 Task: Find all emails from 'Shubham Jain' with attachments in your Outlook inbox.
Action: Mouse moved to (298, 10)
Screenshot: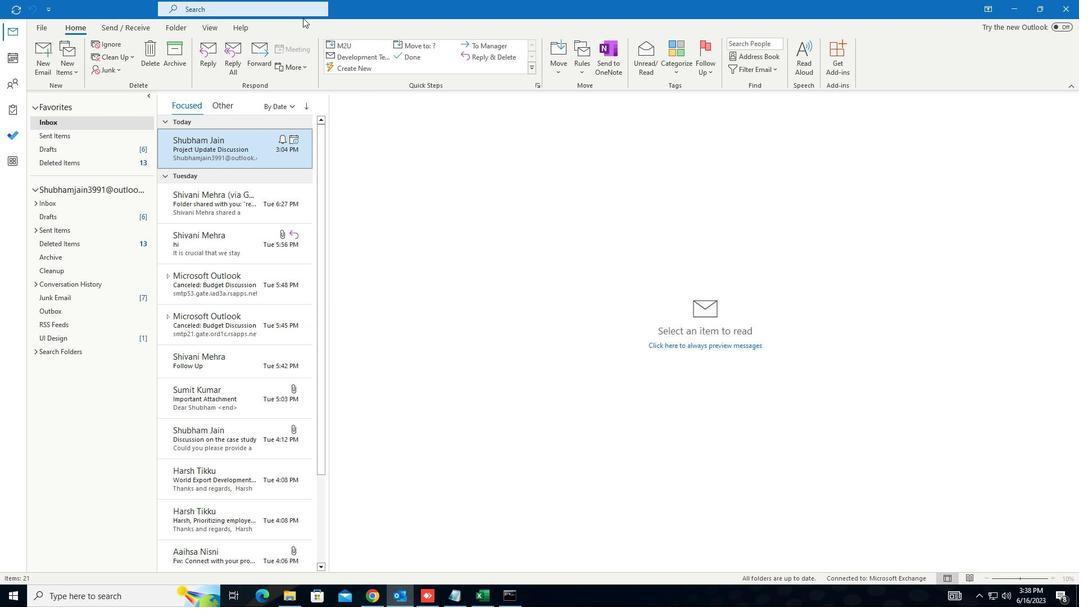 
Action: Mouse pressed left at (298, 10)
Screenshot: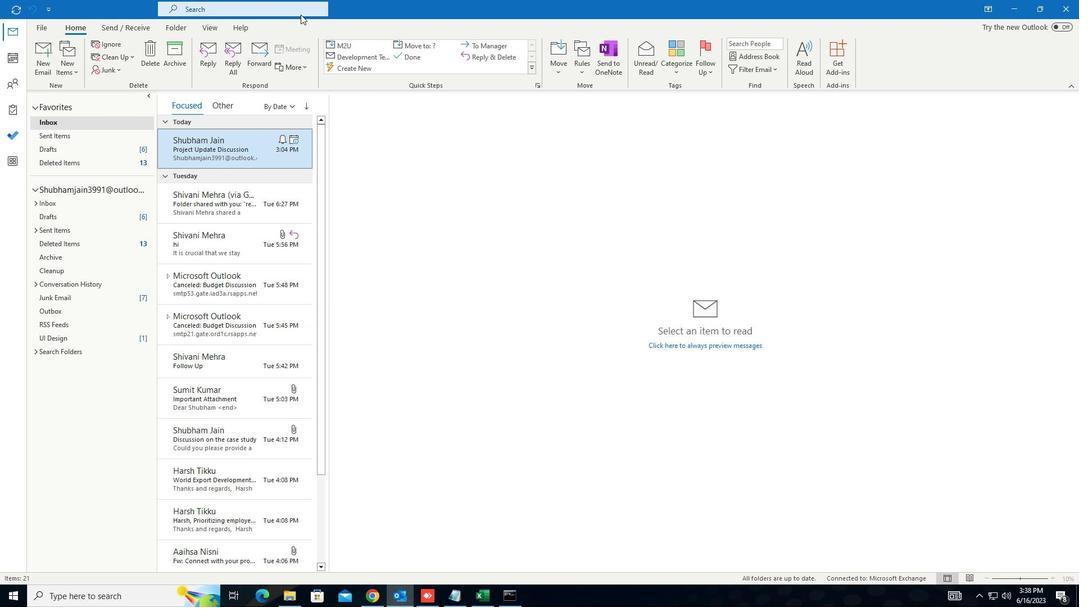 
Action: Mouse moved to (418, 9)
Screenshot: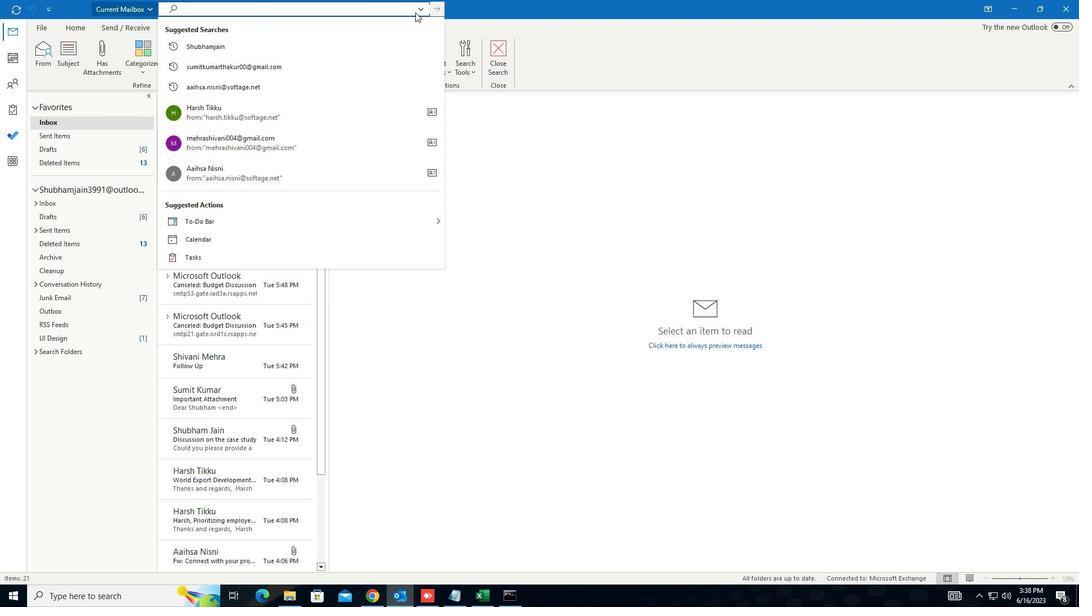 
Action: Mouse pressed left at (418, 9)
Screenshot: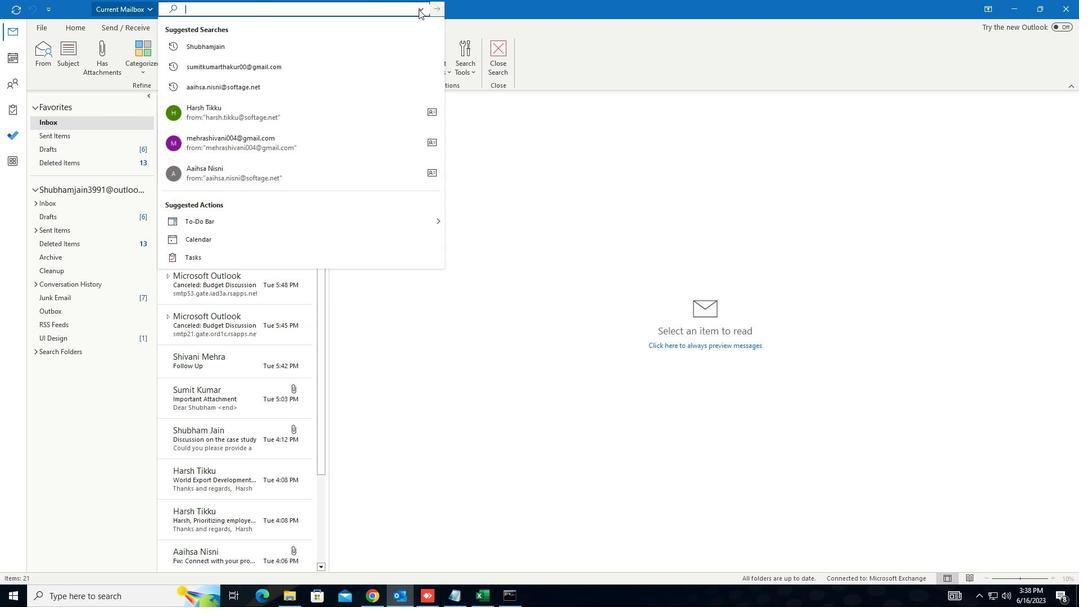 
Action: Mouse moved to (327, 45)
Screenshot: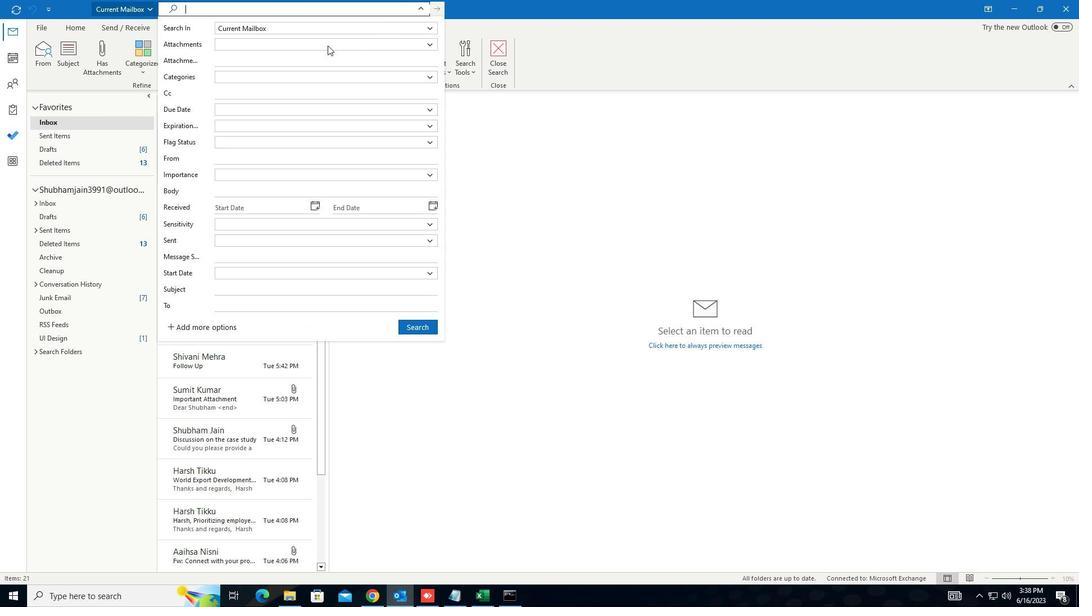 
Action: Mouse pressed left at (327, 45)
Screenshot: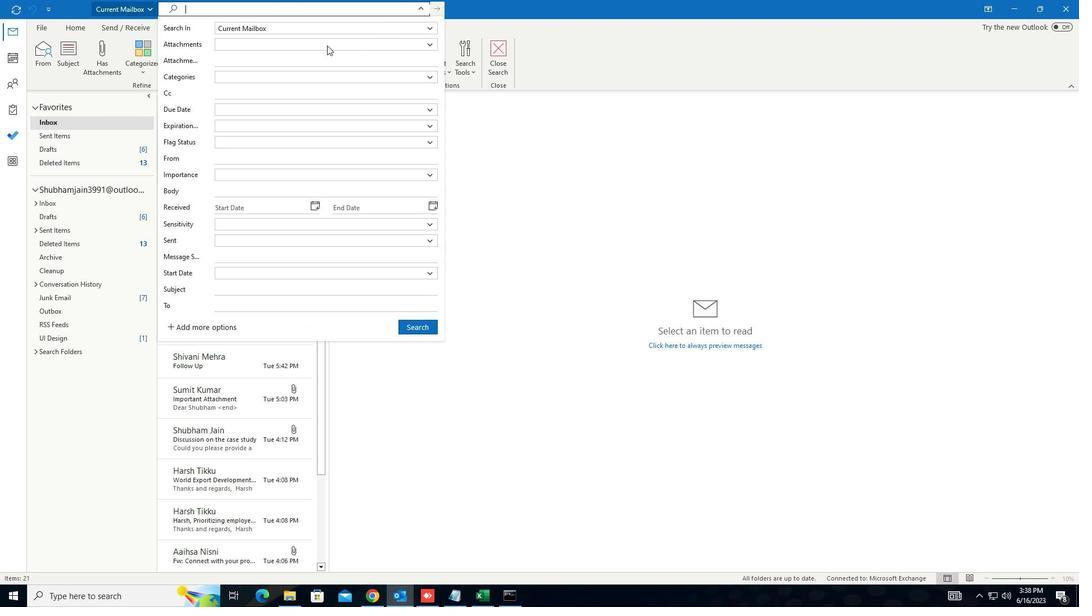 
Action: Mouse moved to (259, 77)
Screenshot: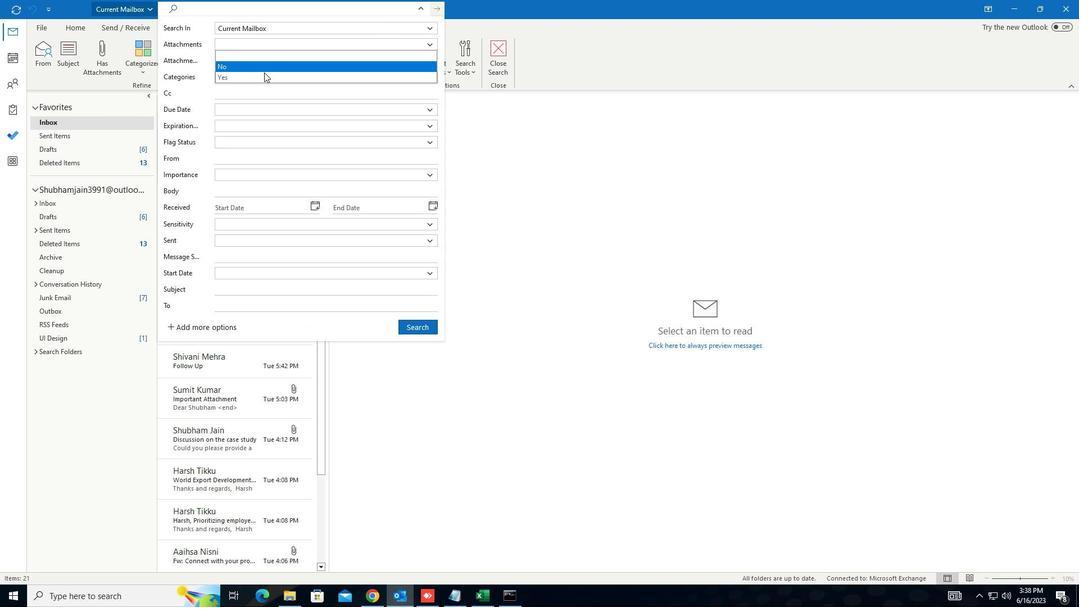
Action: Mouse pressed left at (259, 77)
Screenshot: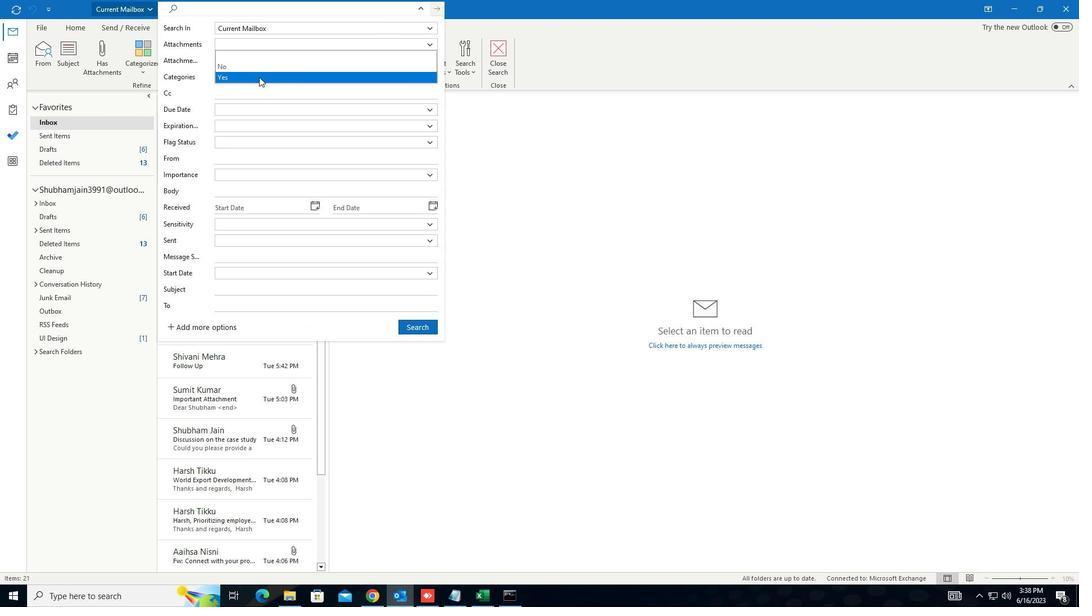 
Action: Mouse moved to (228, 156)
Screenshot: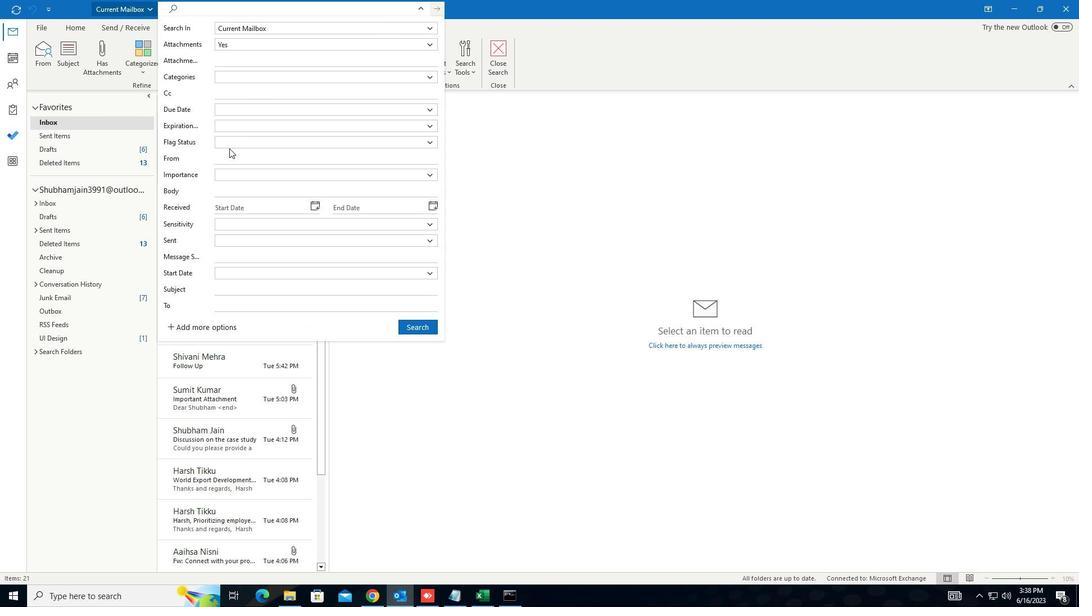 
Action: Mouse pressed left at (228, 156)
Screenshot: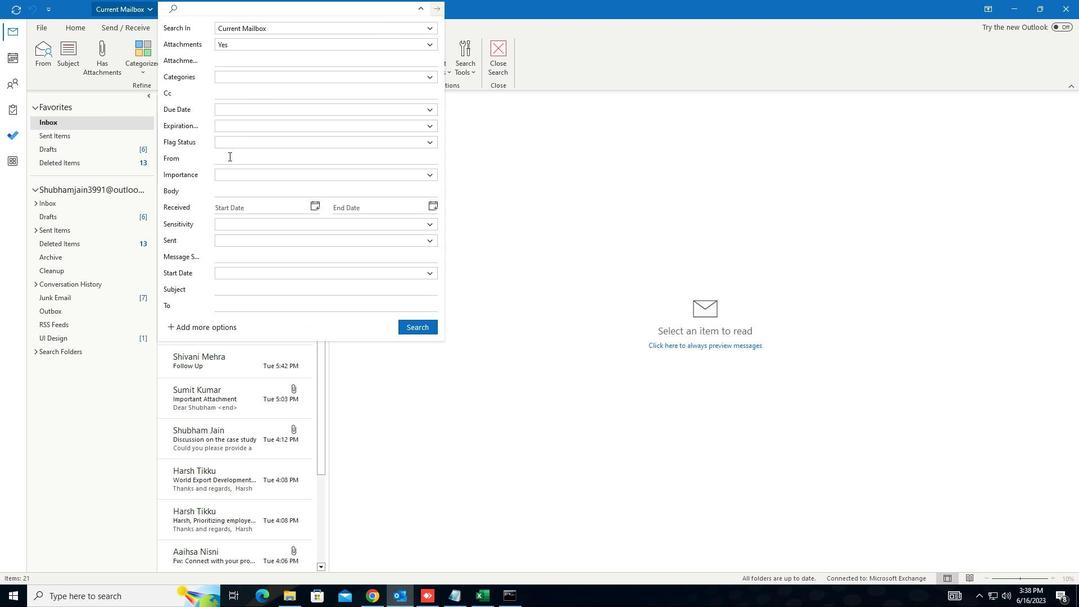 
Action: Mouse moved to (228, 156)
Screenshot: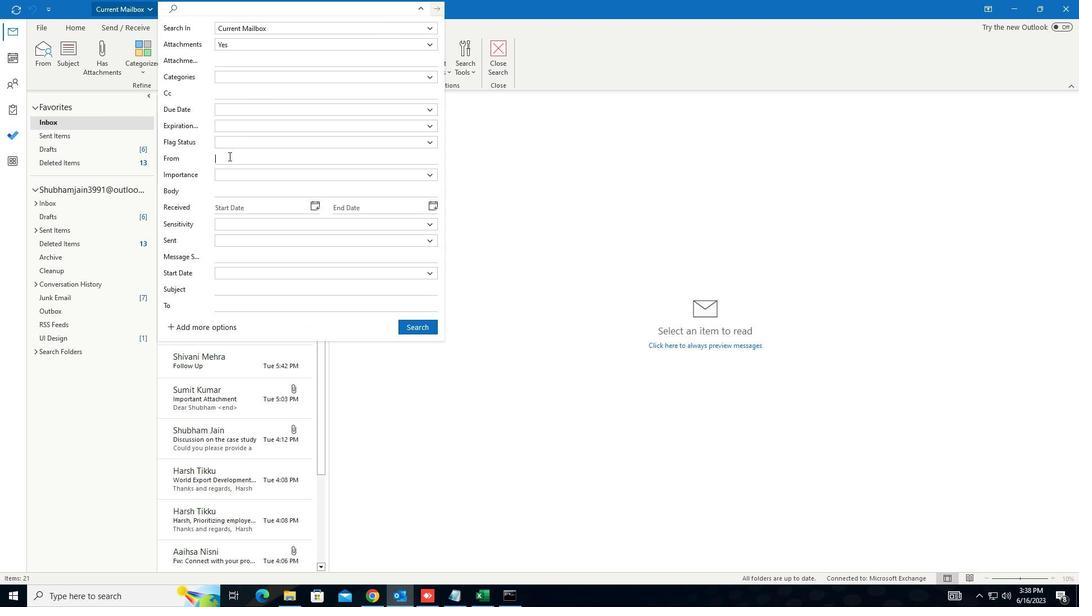 
Action: Key pressed <Key.shift>SHUBHAMJAIN
Screenshot: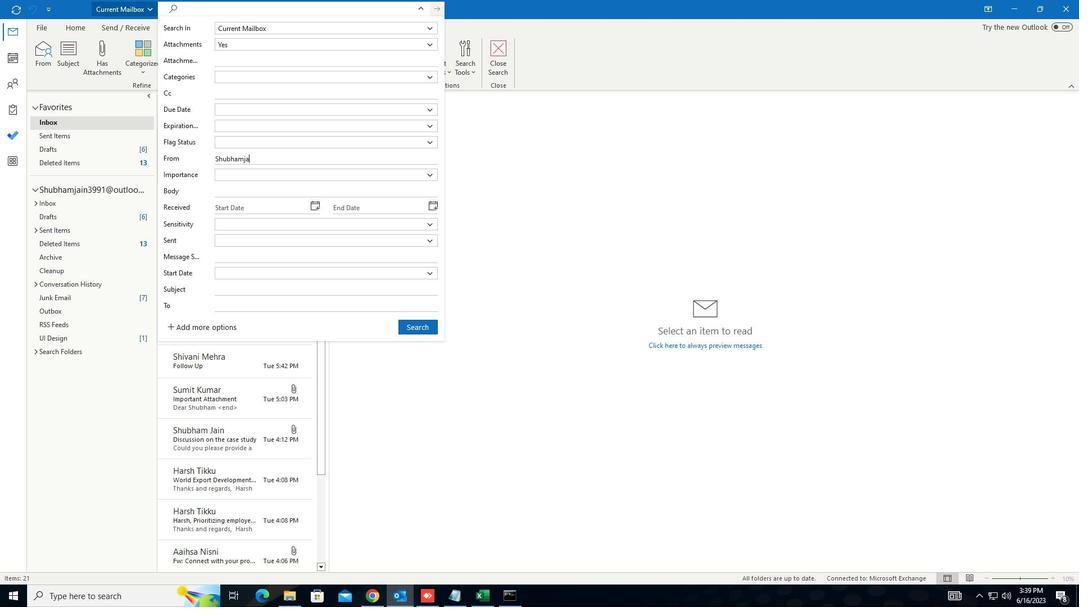 
Action: Mouse moved to (411, 321)
Screenshot: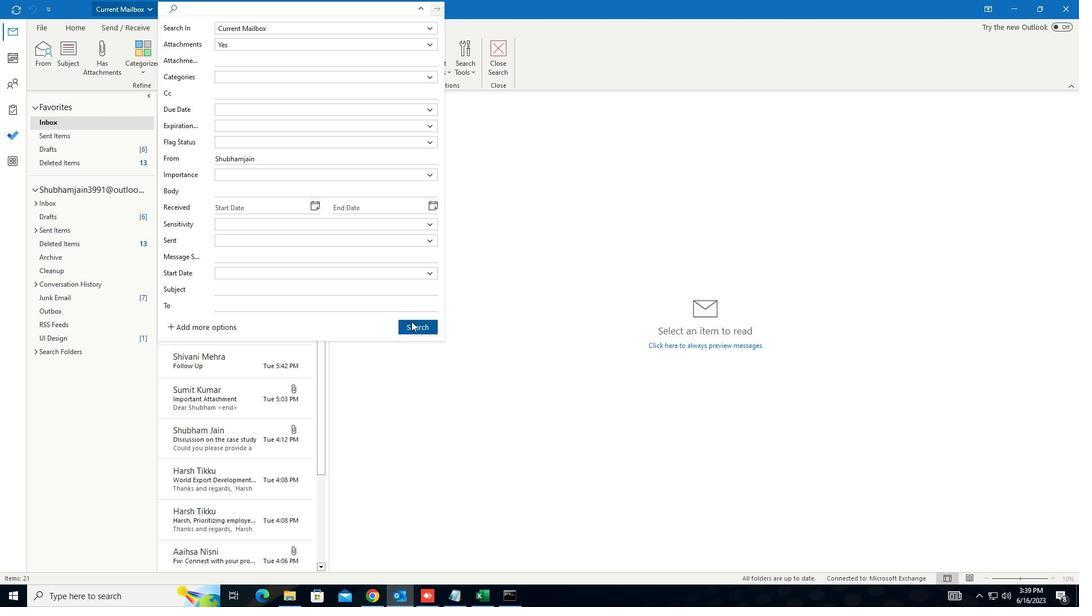 
Action: Mouse pressed left at (411, 321)
Screenshot: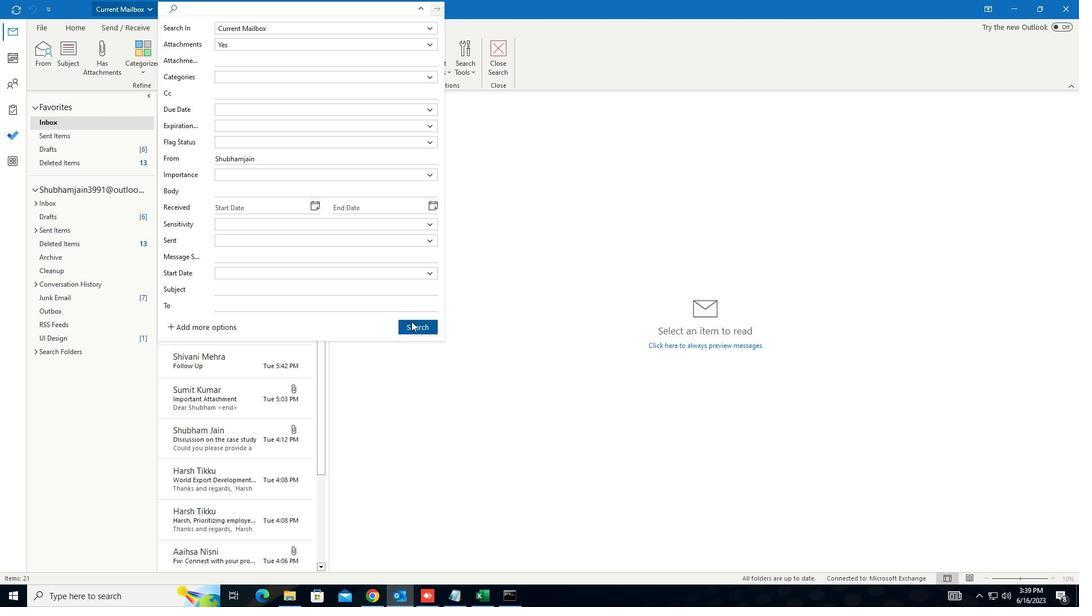 
Action: Mouse moved to (363, 237)
Screenshot: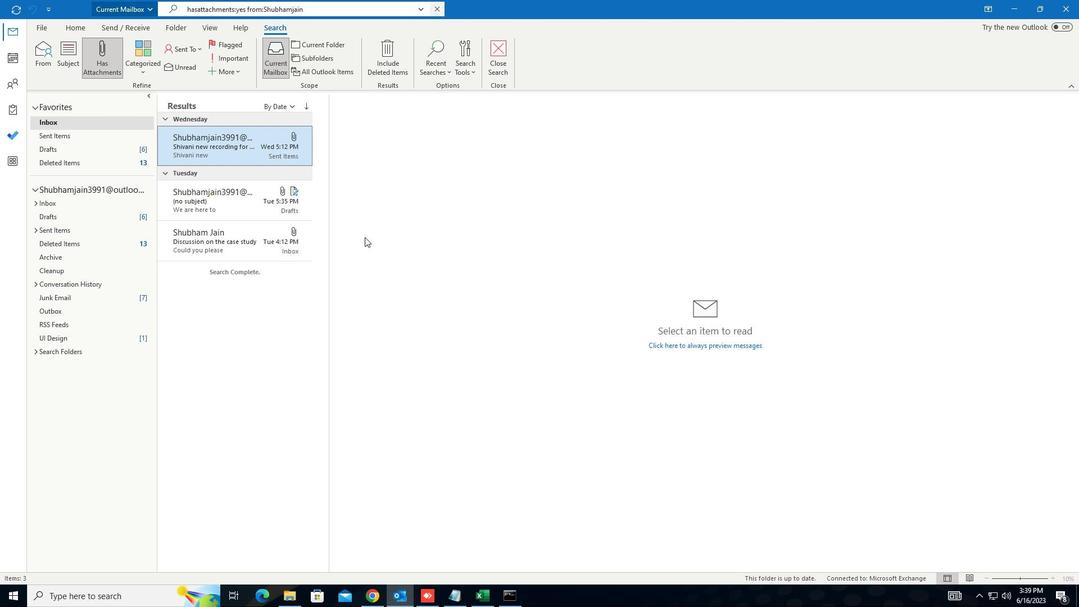
